 Task: Manage the subscription
Action: Mouse moved to (318, 169)
Screenshot: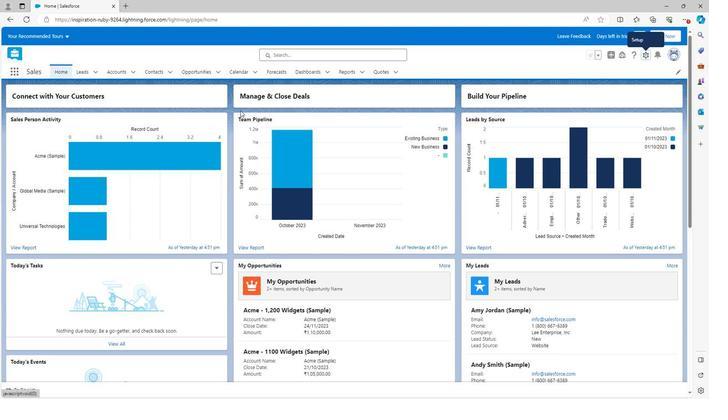 
Action: Mouse scrolled (318, 169) with delta (0, 0)
Screenshot: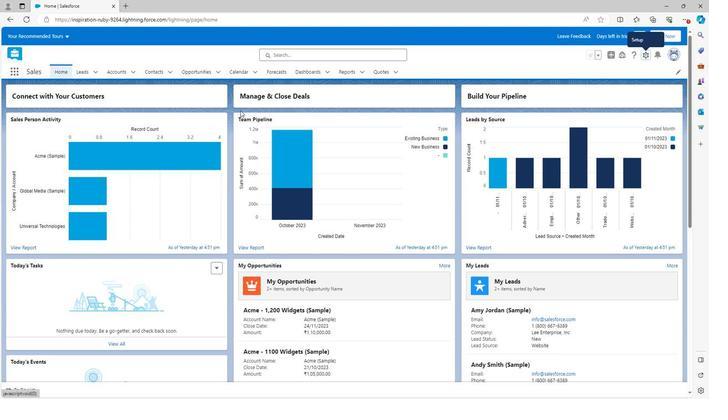 
Action: Mouse moved to (319, 169)
Screenshot: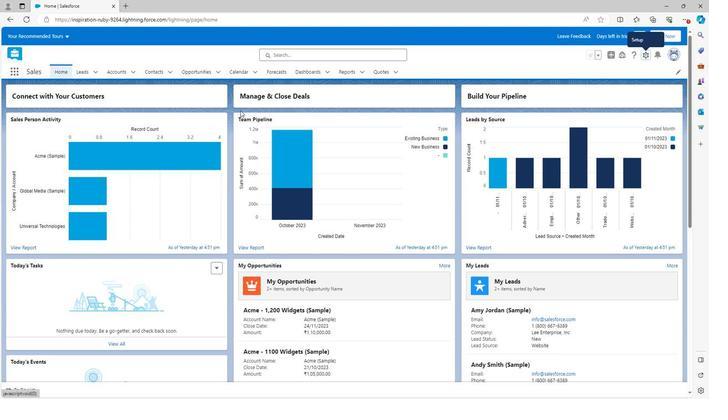 
Action: Mouse scrolled (319, 168) with delta (0, 0)
Screenshot: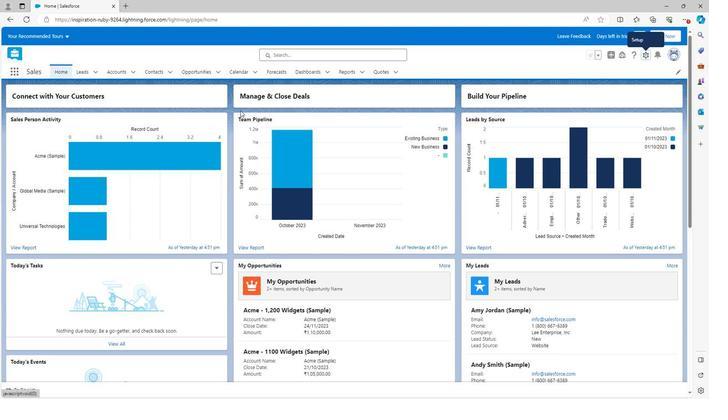 
Action: Mouse scrolled (319, 168) with delta (0, 0)
Screenshot: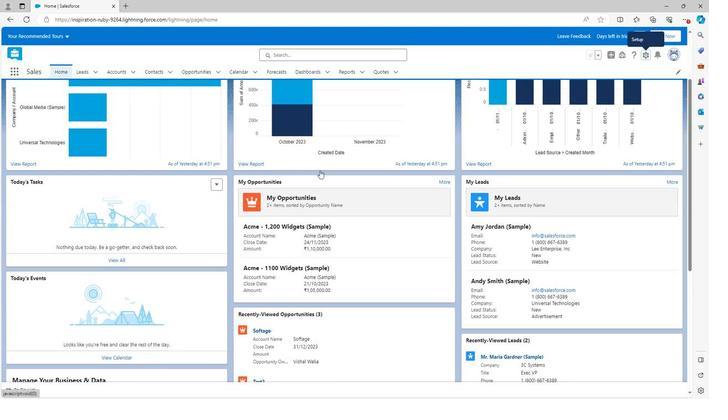 
Action: Mouse moved to (319, 165)
Screenshot: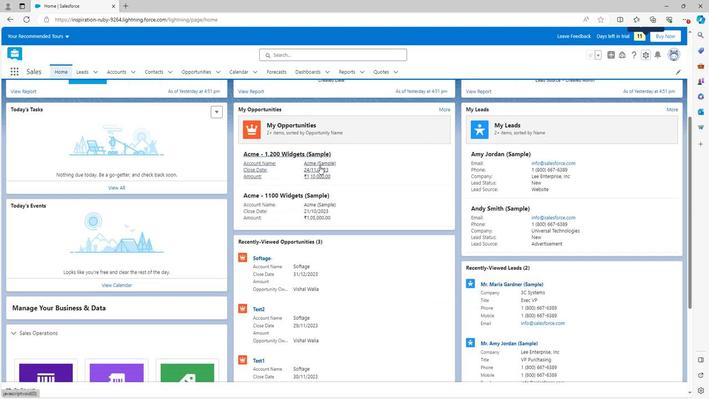 
Action: Mouse scrolled (319, 164) with delta (0, 0)
Screenshot: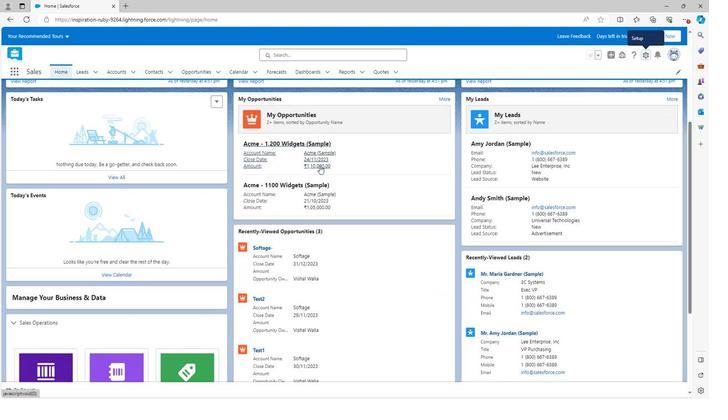 
Action: Mouse scrolled (319, 164) with delta (0, 0)
Screenshot: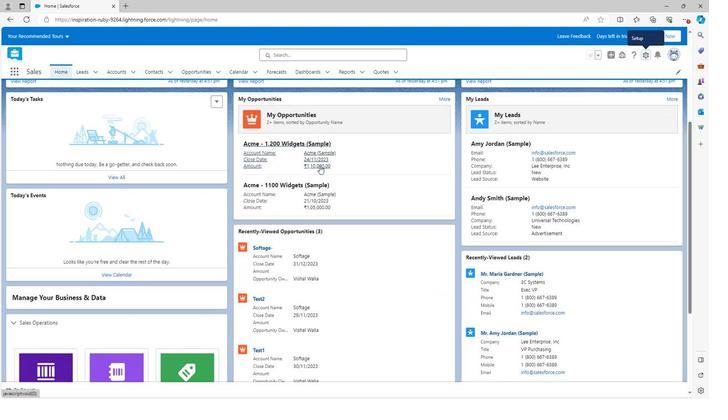 
Action: Mouse scrolled (319, 164) with delta (0, 0)
Screenshot: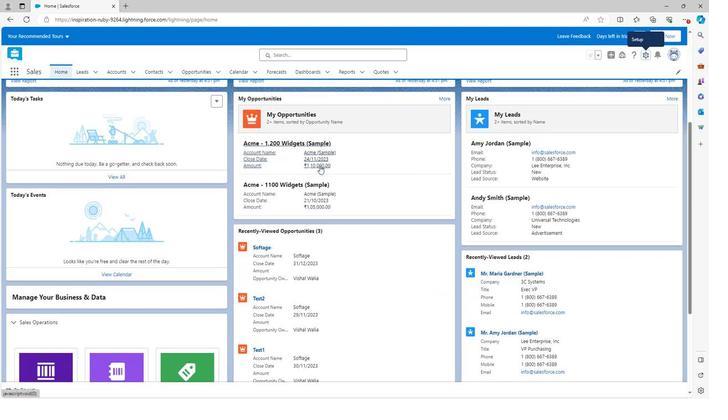 
Action: Mouse scrolled (319, 164) with delta (0, 0)
Screenshot: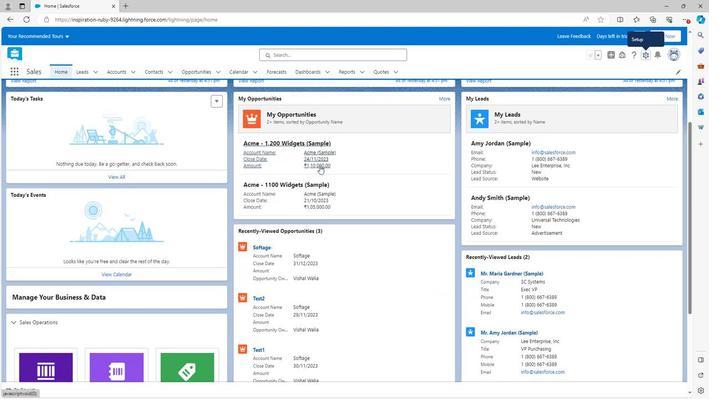
Action: Mouse scrolled (319, 164) with delta (0, 0)
Screenshot: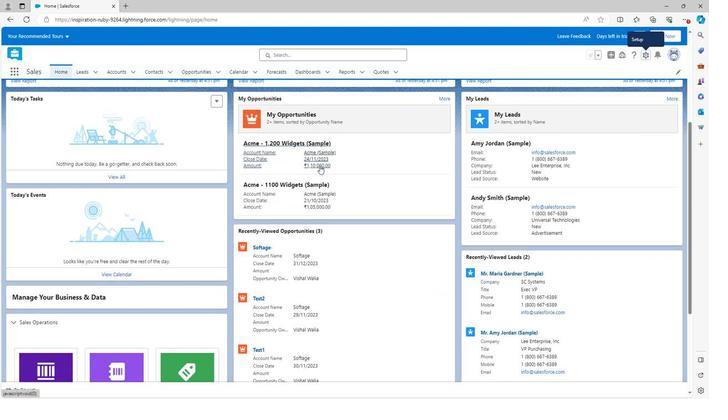 
Action: Mouse scrolled (319, 165) with delta (0, 0)
Screenshot: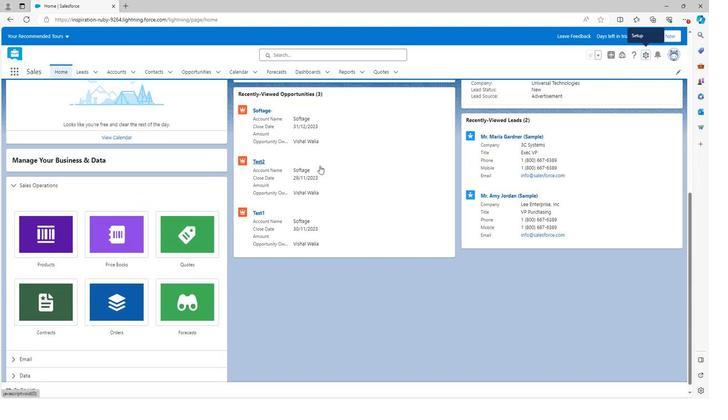 
Action: Mouse scrolled (319, 165) with delta (0, 0)
Screenshot: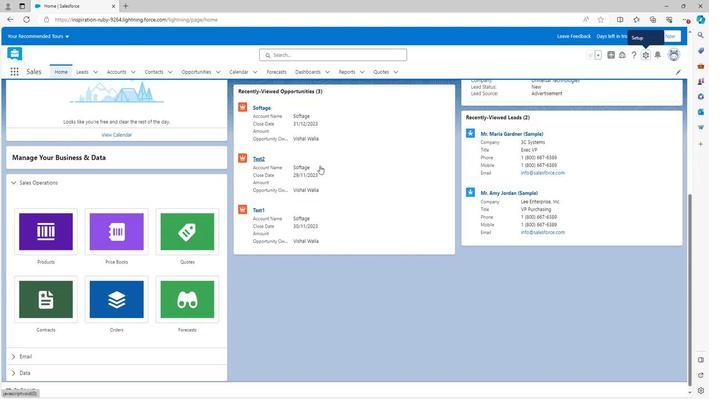 
Action: Mouse scrolled (319, 165) with delta (0, 0)
Screenshot: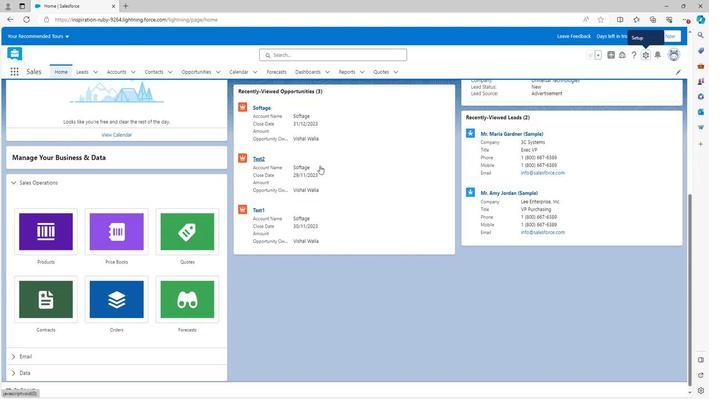 
Action: Mouse scrolled (319, 165) with delta (0, 0)
Screenshot: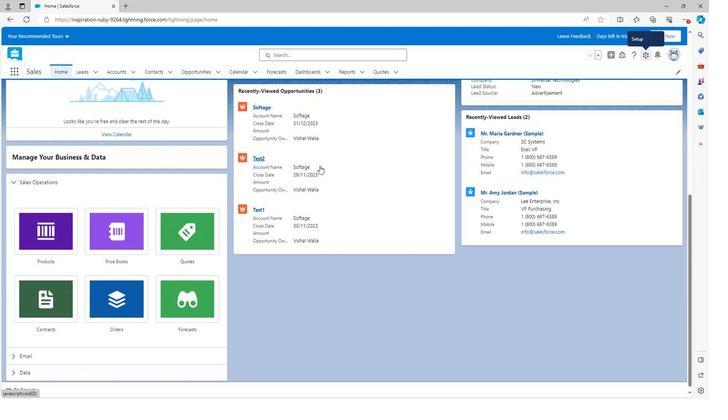 
Action: Mouse scrolled (319, 165) with delta (0, 0)
Screenshot: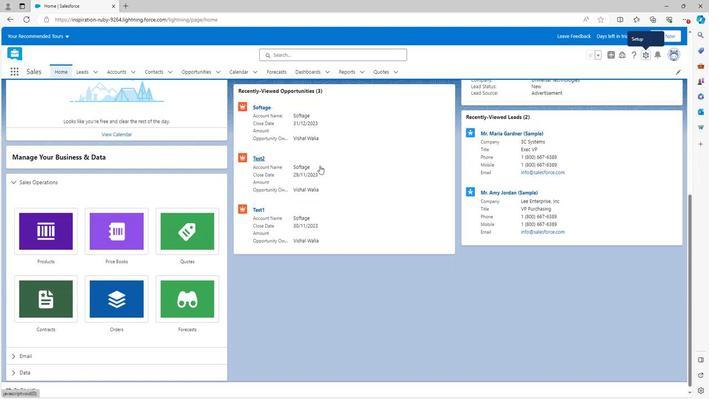
Action: Mouse scrolled (319, 165) with delta (0, 0)
Screenshot: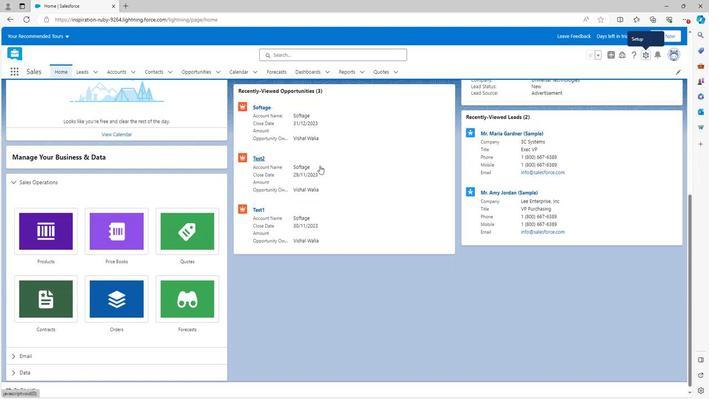 
Action: Mouse scrolled (319, 165) with delta (0, 0)
Screenshot: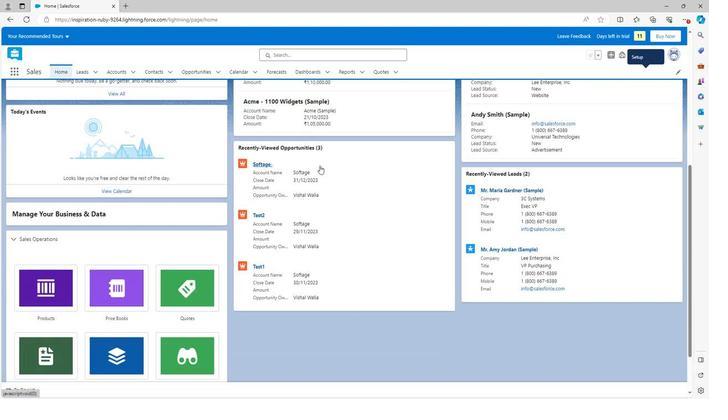 
Action: Mouse moved to (320, 165)
Screenshot: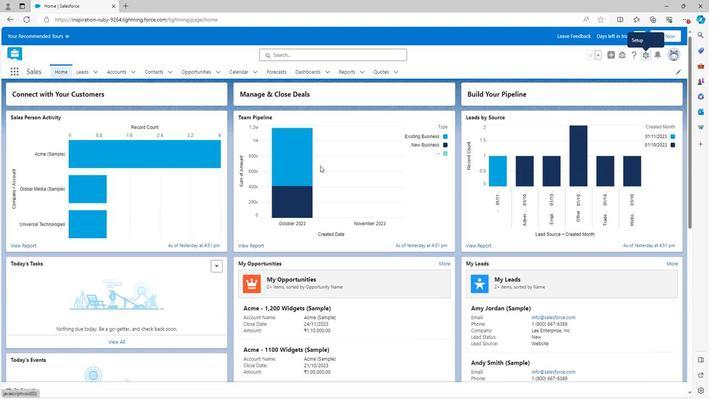 
Action: Mouse scrolled (320, 165) with delta (0, 0)
Screenshot: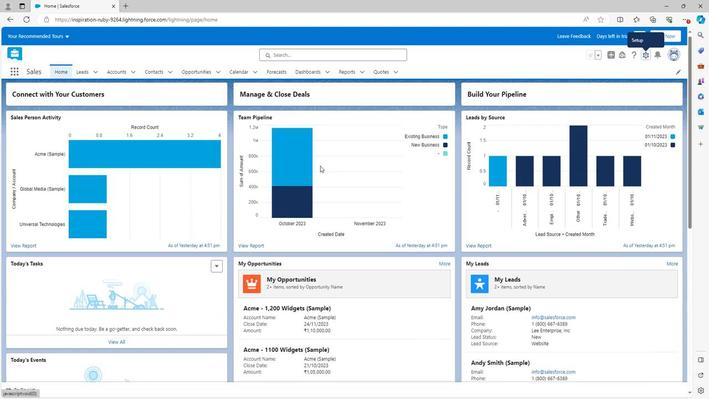 
Action: Mouse scrolled (320, 165) with delta (0, 0)
Screenshot: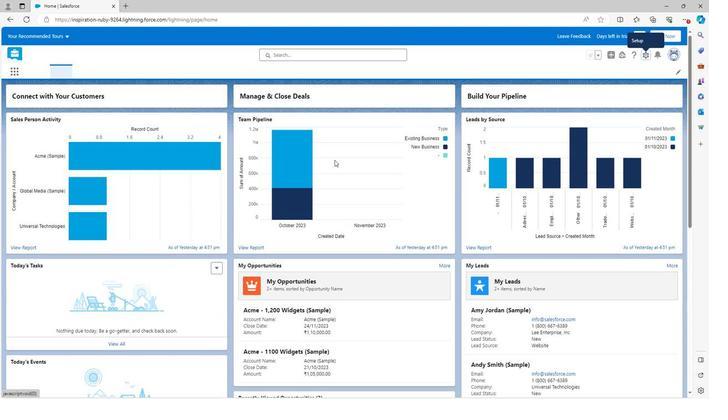 
Action: Mouse moved to (334, 160)
Screenshot: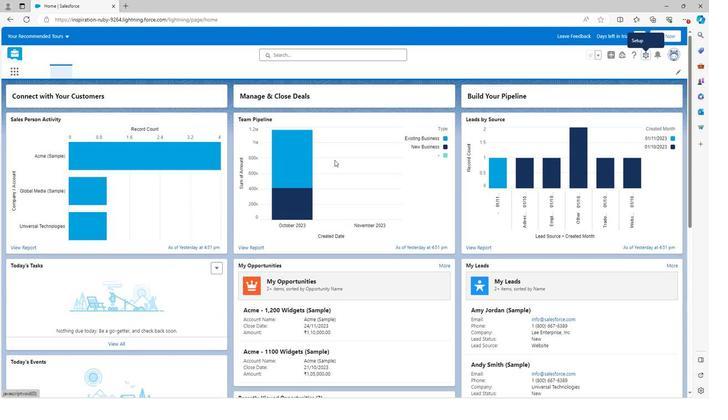 
Action: Mouse scrolled (334, 160) with delta (0, 0)
Screenshot: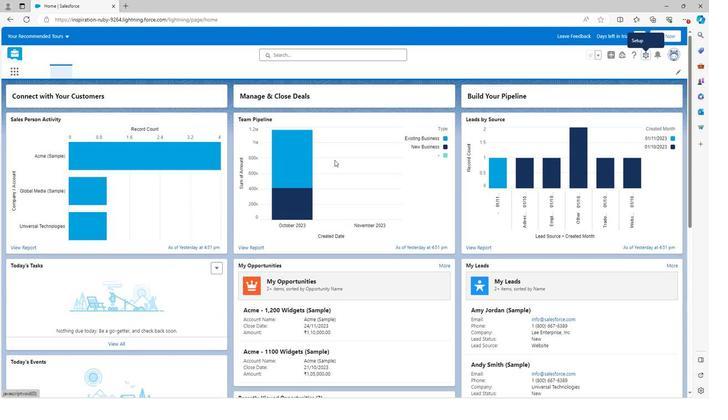 
Action: Mouse moved to (649, 69)
Screenshot: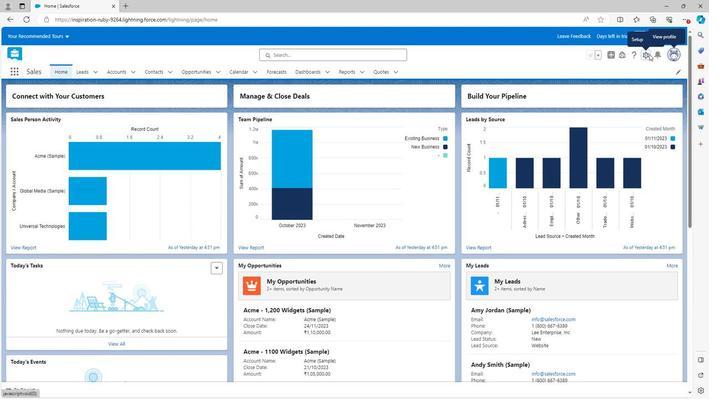 
Action: Mouse pressed left at (649, 69)
Screenshot: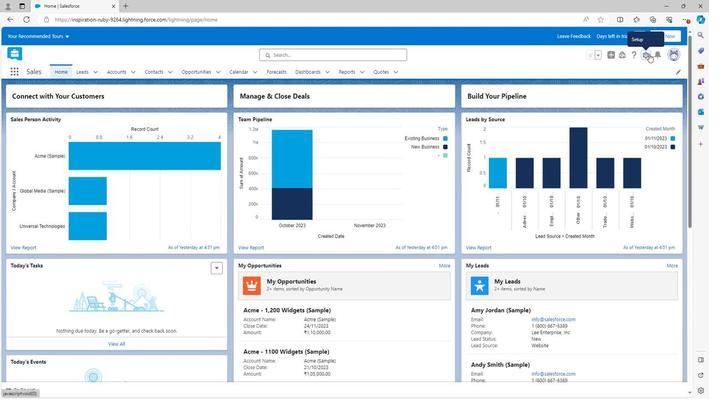 
Action: Mouse moved to (623, 85)
Screenshot: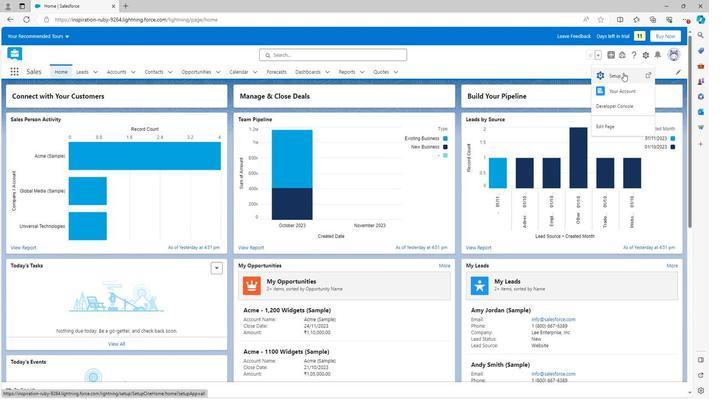 
Action: Mouse pressed left at (623, 85)
Screenshot: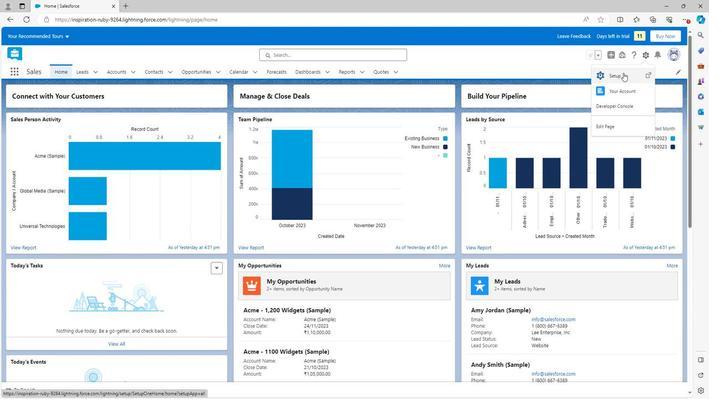 
Action: Mouse moved to (27, 194)
Screenshot: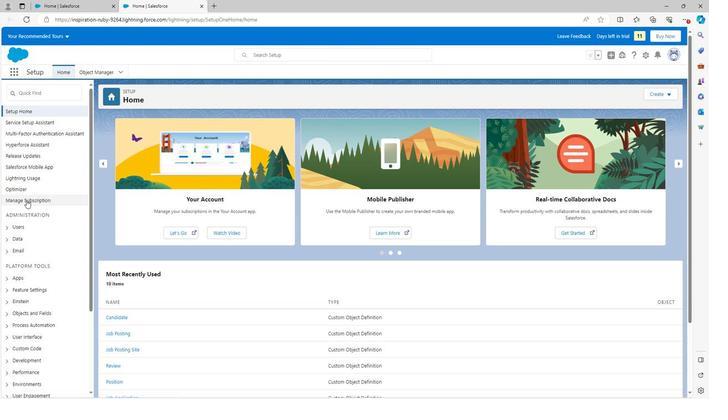 
Action: Mouse pressed left at (27, 194)
Screenshot: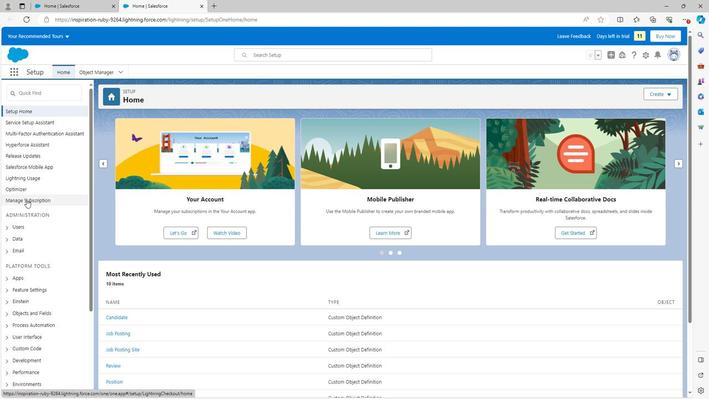 
Action: Mouse moved to (285, 195)
Screenshot: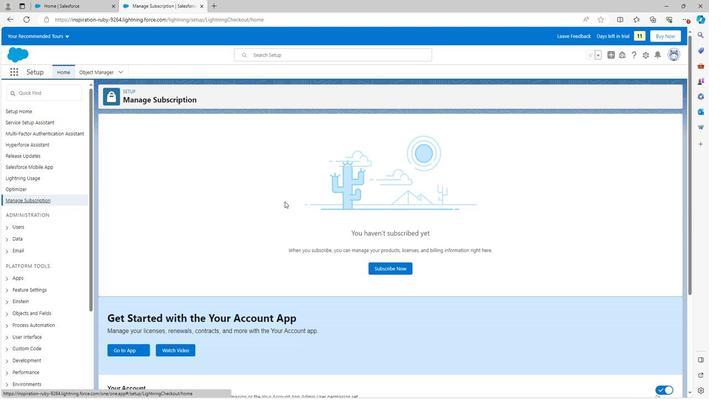 
Action: Mouse scrolled (285, 195) with delta (0, 0)
Screenshot: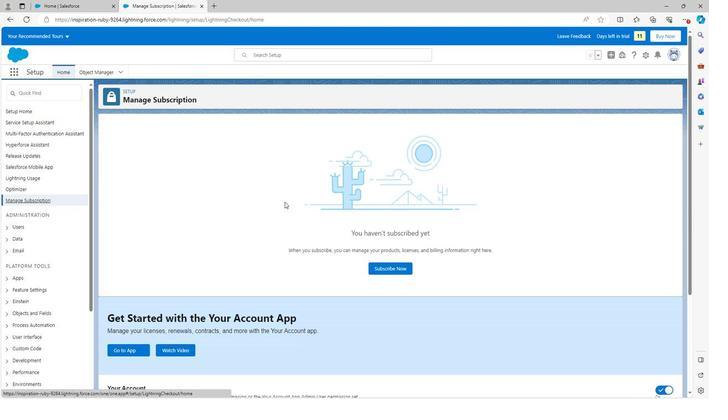 
Action: Mouse moved to (285, 195)
Screenshot: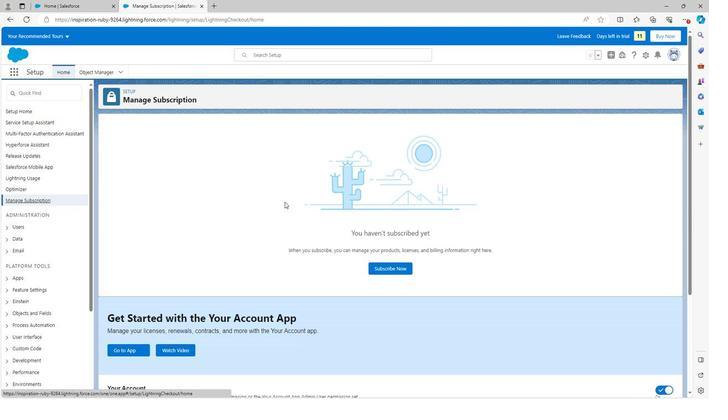 
Action: Mouse scrolled (285, 195) with delta (0, 0)
Screenshot: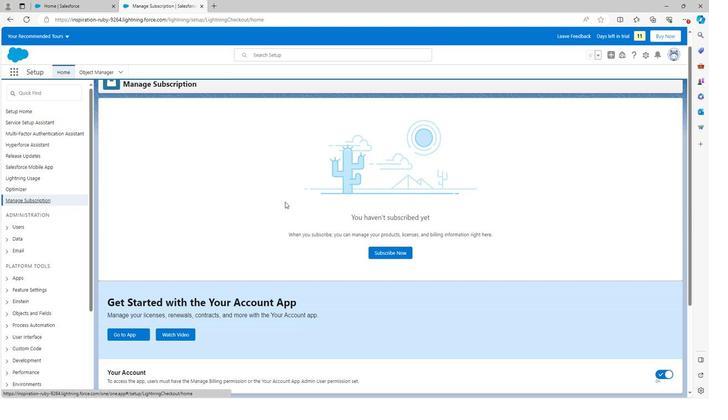 
Action: Mouse scrolled (285, 195) with delta (0, 0)
Screenshot: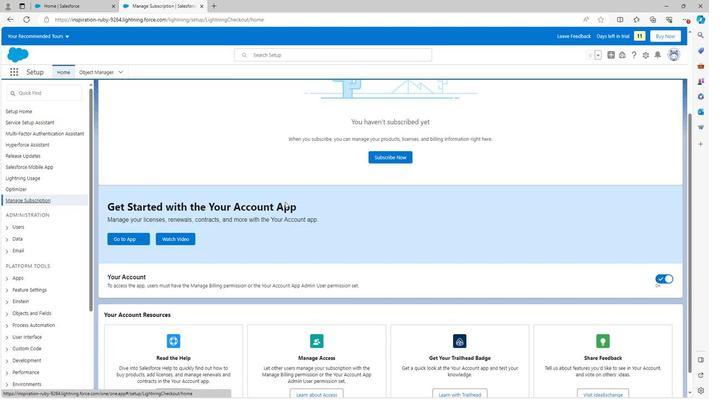 
Action: Mouse scrolled (285, 195) with delta (0, 0)
Screenshot: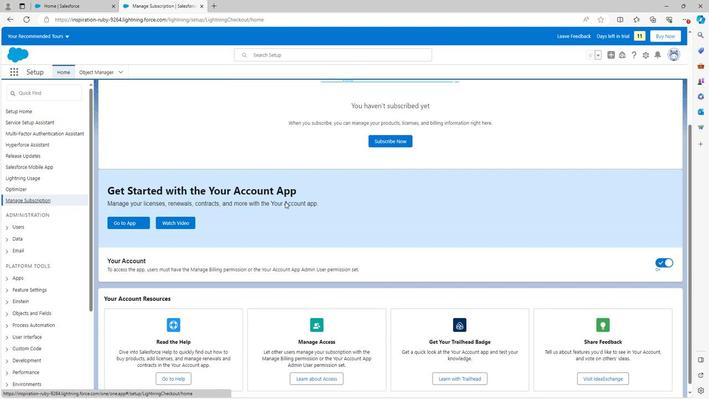 
Action: Mouse scrolled (285, 195) with delta (0, 0)
Screenshot: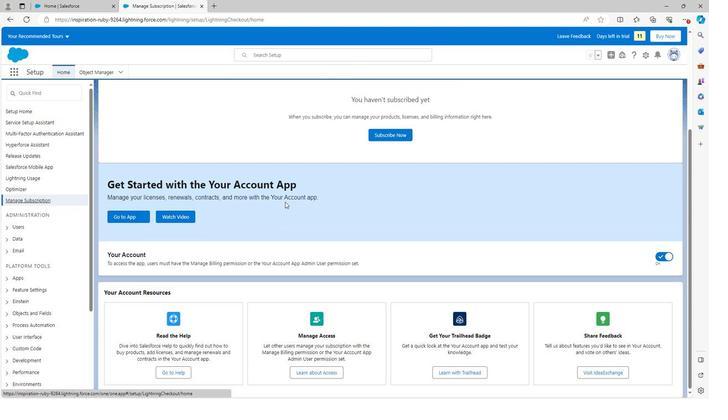 
Action: Mouse scrolled (285, 195) with delta (0, 0)
Screenshot: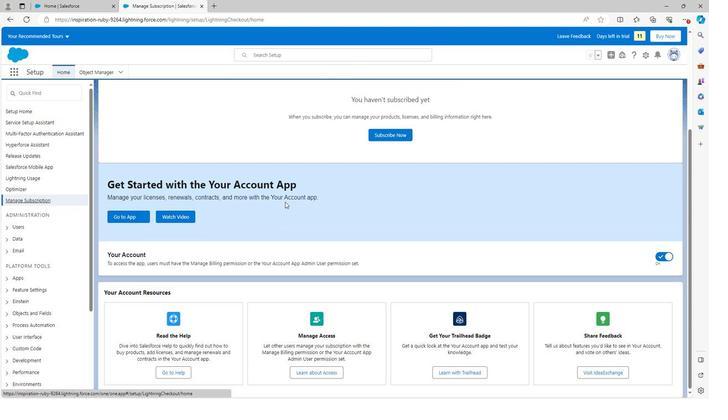 
Action: Mouse scrolled (285, 195) with delta (0, 0)
Screenshot: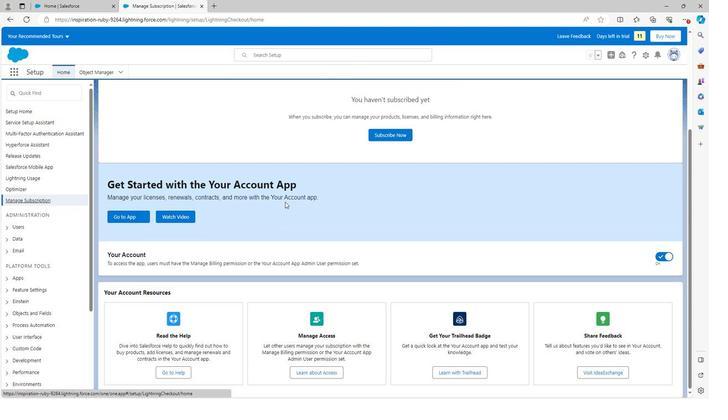
Action: Mouse scrolled (285, 195) with delta (0, 0)
Screenshot: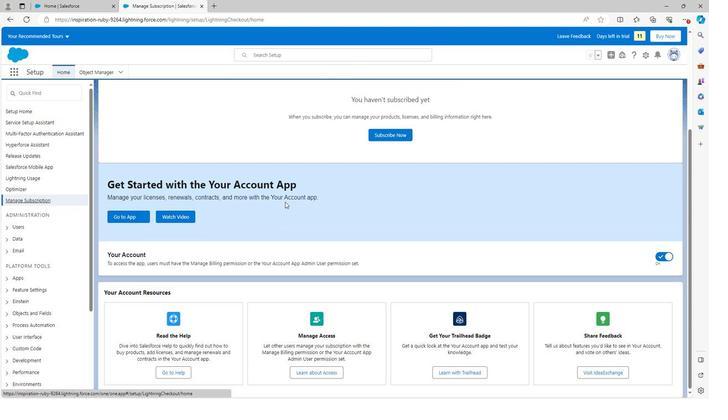 
Action: Mouse moved to (285, 195)
Screenshot: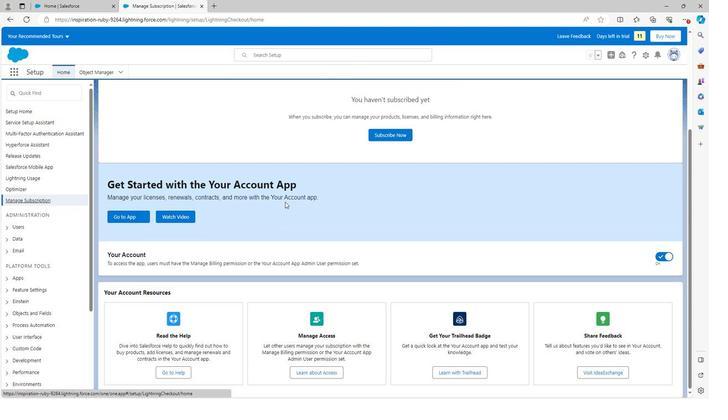 
Action: Mouse scrolled (285, 196) with delta (0, 0)
Screenshot: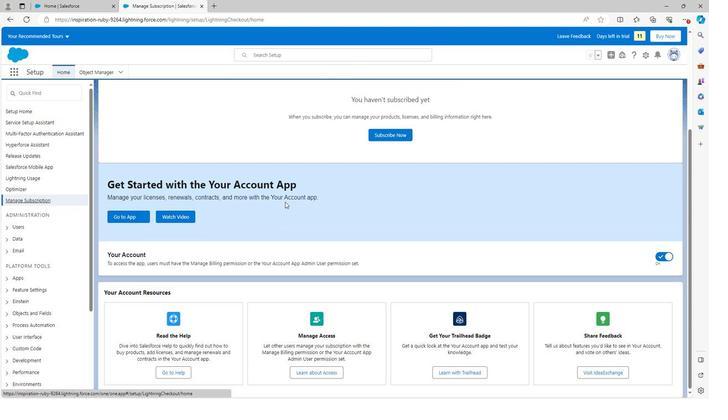 
Action: Mouse scrolled (285, 196) with delta (0, 0)
Screenshot: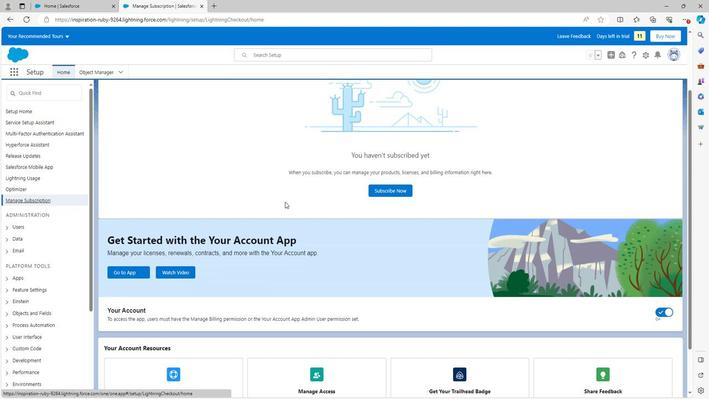 
Action: Mouse scrolled (285, 196) with delta (0, 0)
Screenshot: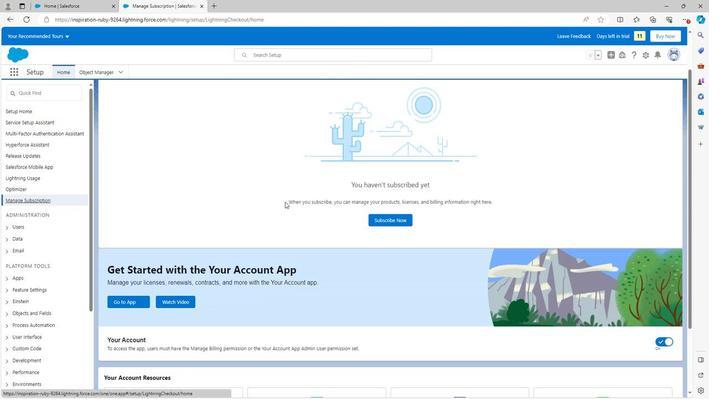 
Action: Mouse scrolled (285, 196) with delta (0, 0)
Screenshot: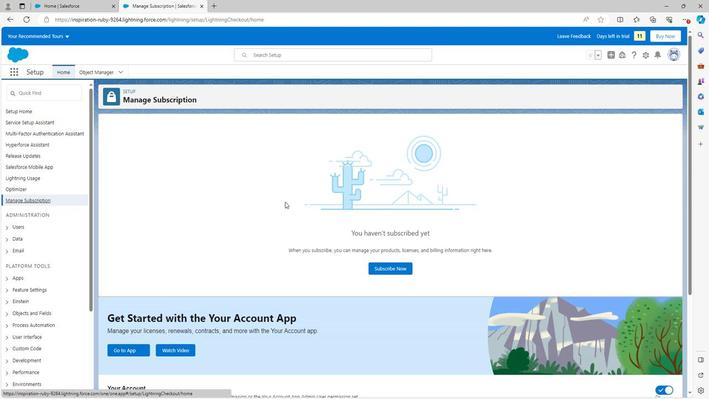 
Action: Mouse scrolled (285, 196) with delta (0, 0)
Screenshot: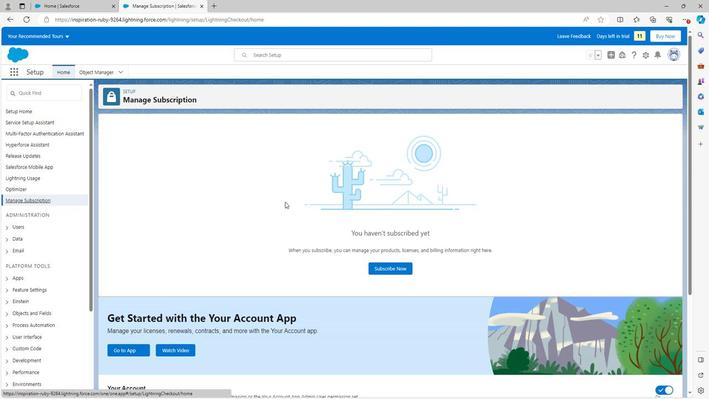 
Action: Mouse moved to (285, 199)
Screenshot: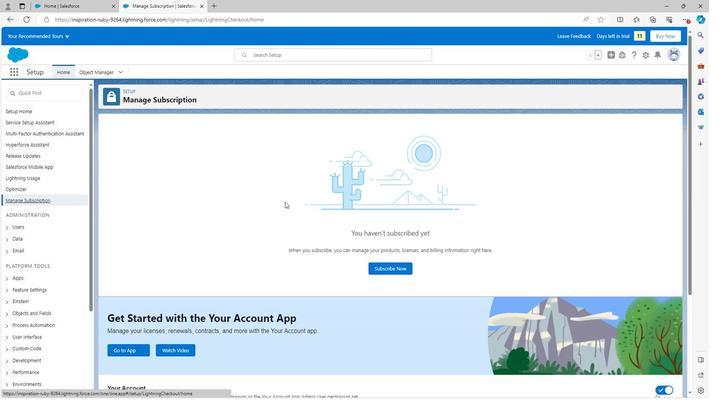 
